 Task: Create a task  Compatibility issues with different web browsers , assign it to team member softage.10@softage.net in the project ZirconTech and update the status of the task to  On Track  , set the priority of the task to Low.
Action: Mouse moved to (43, 296)
Screenshot: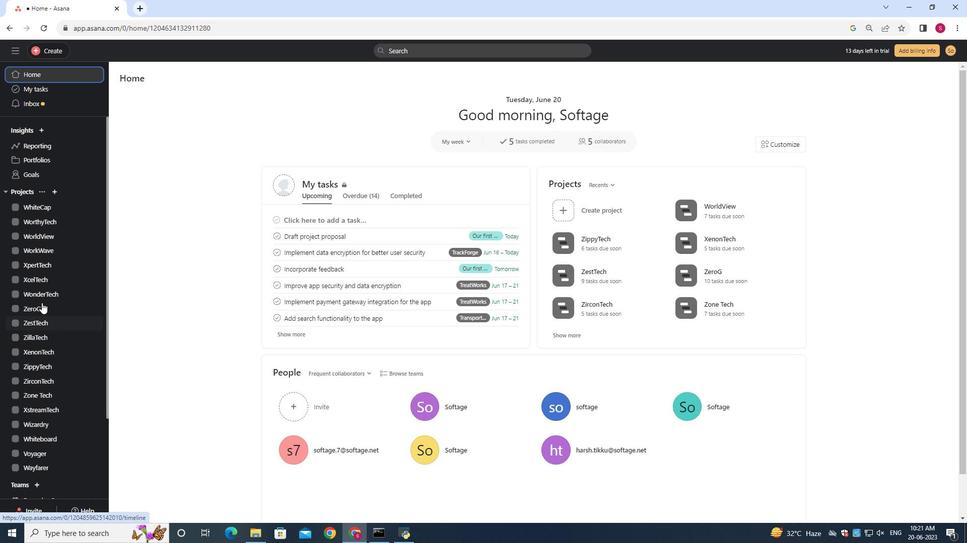 
Action: Mouse scrolled (43, 296) with delta (0, 0)
Screenshot: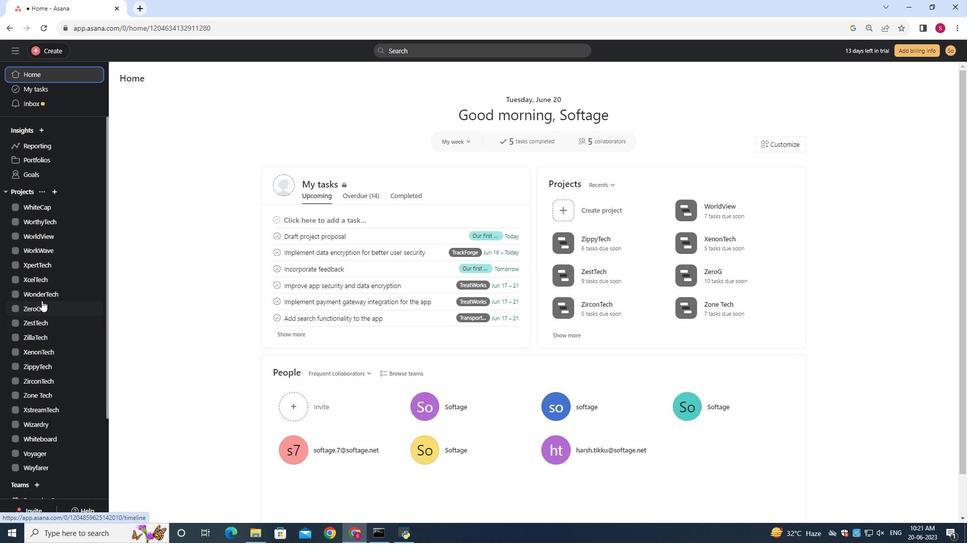 
Action: Mouse moved to (43, 294)
Screenshot: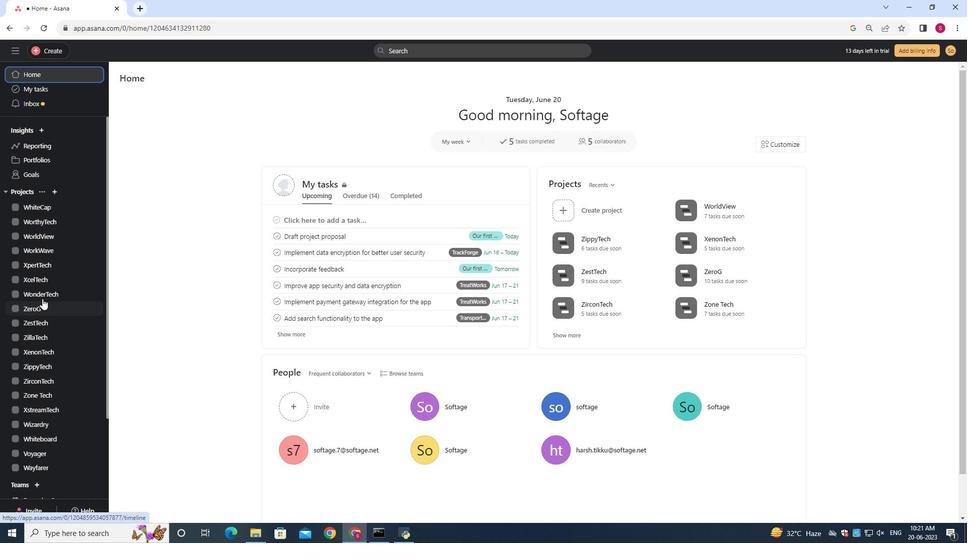 
Action: Mouse scrolled (43, 295) with delta (0, 0)
Screenshot: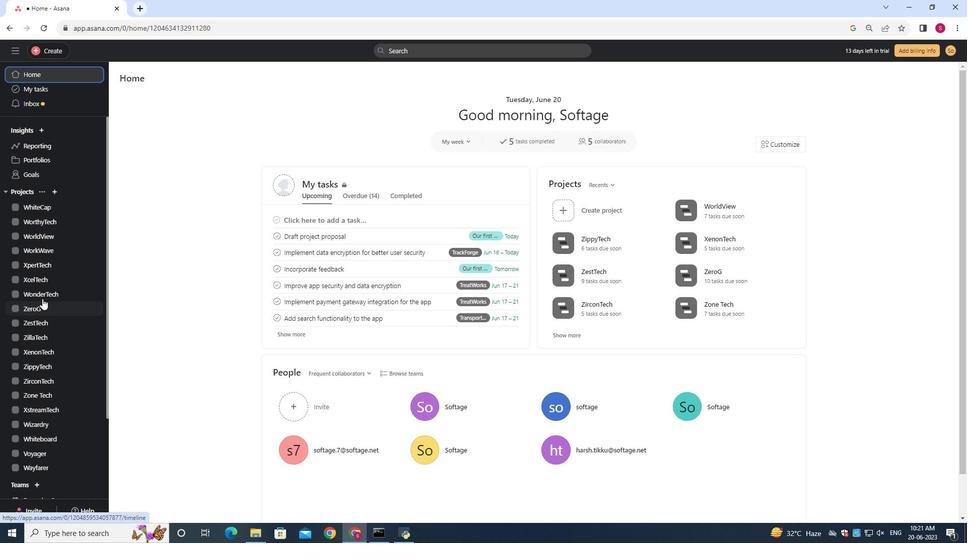 
Action: Mouse moved to (49, 281)
Screenshot: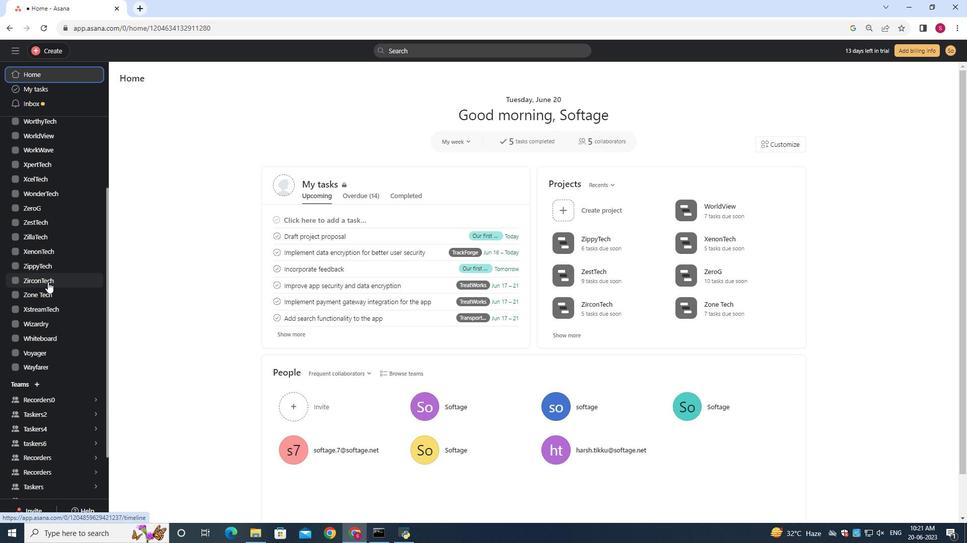 
Action: Mouse pressed left at (49, 281)
Screenshot: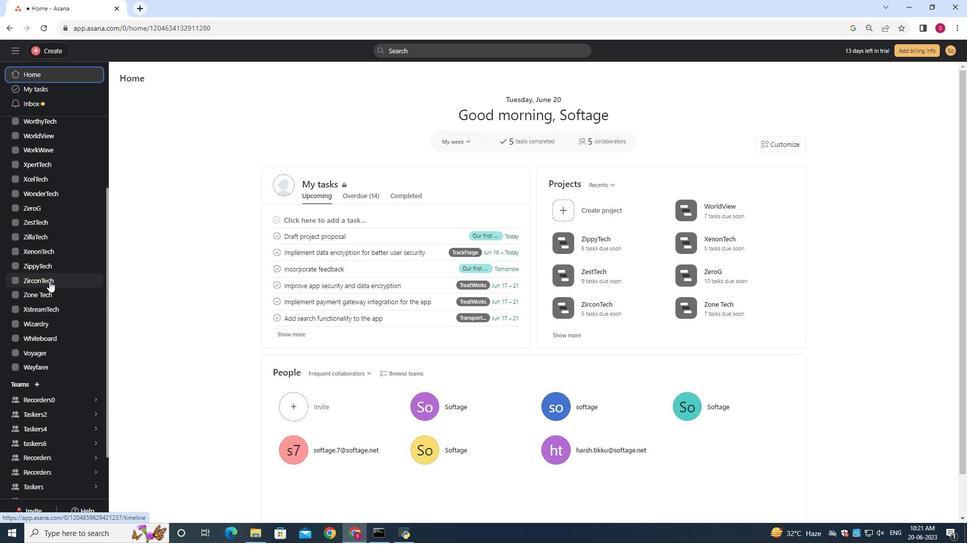 
Action: Mouse moved to (143, 124)
Screenshot: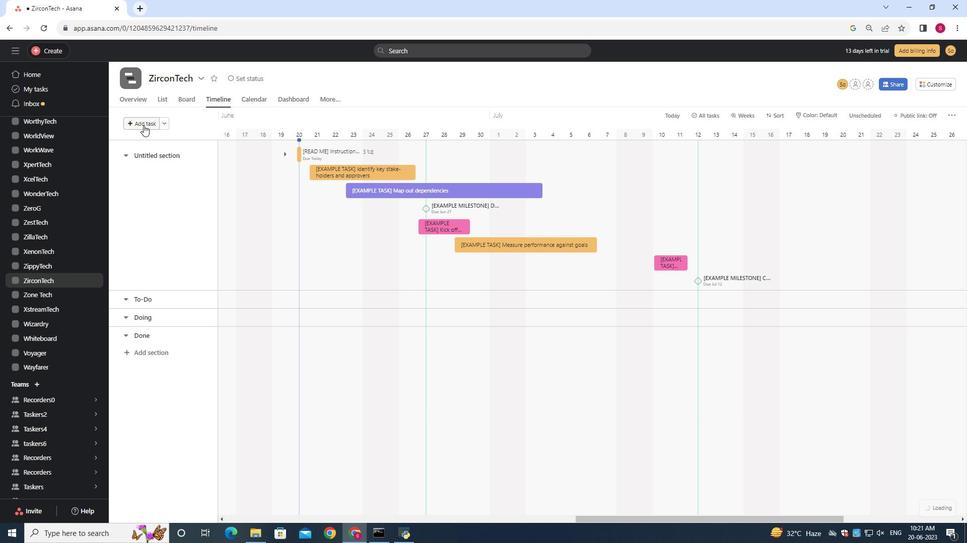 
Action: Mouse pressed left at (143, 124)
Screenshot: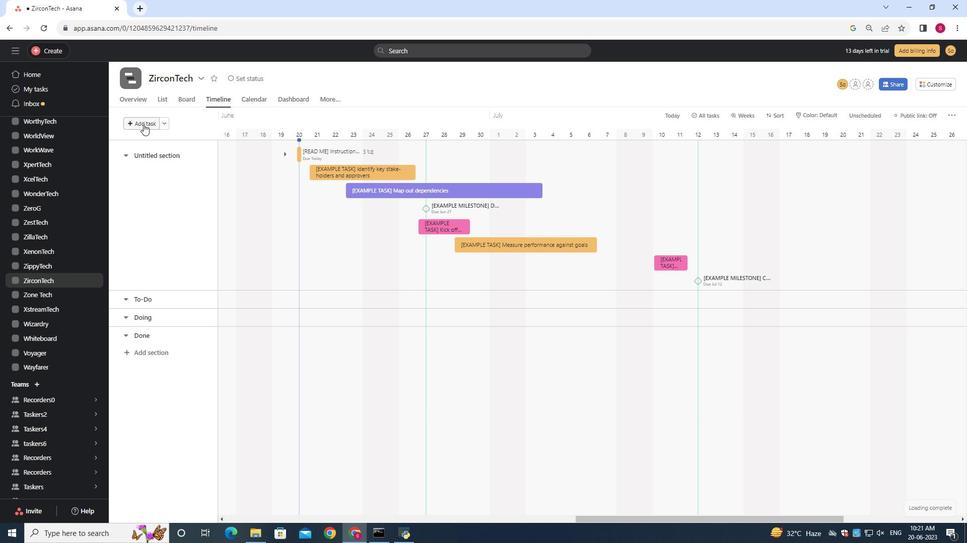 
Action: Key pressed <Key.shift>Compatibility<Key.space><Key.shift>issue<Key.space>with<Key.space>different<Key.space>web<Key.space>browsers
Screenshot: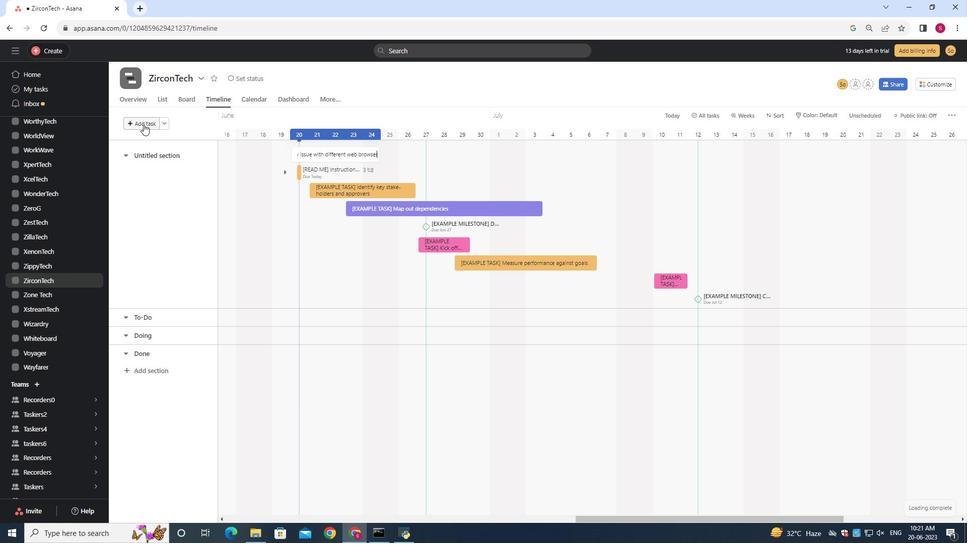 
Action: Mouse moved to (357, 148)
Screenshot: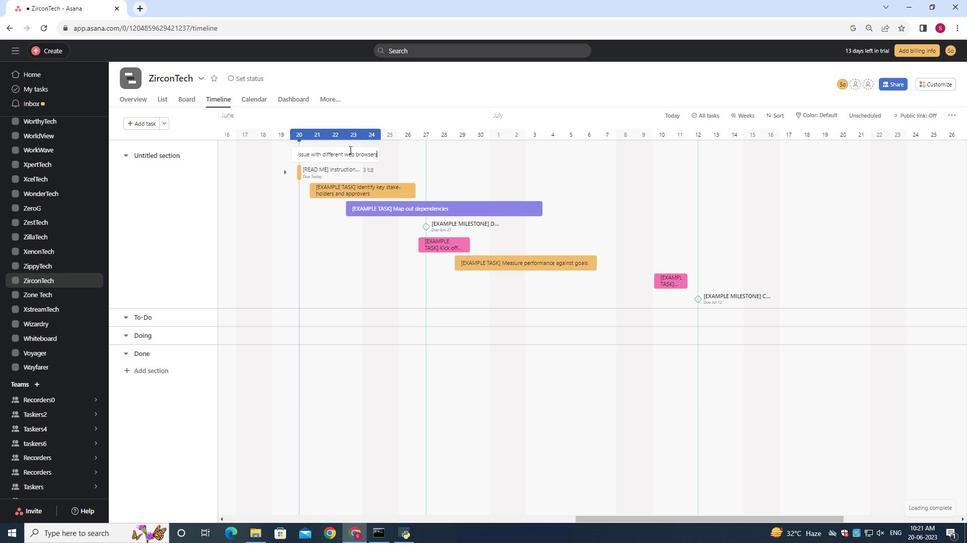 
Action: Mouse pressed left at (357, 148)
Screenshot: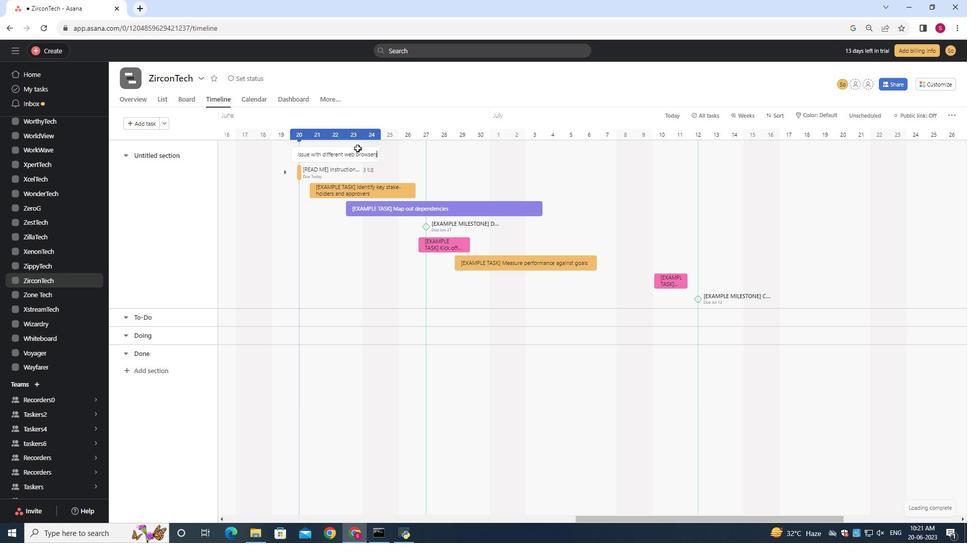 
Action: Mouse moved to (352, 154)
Screenshot: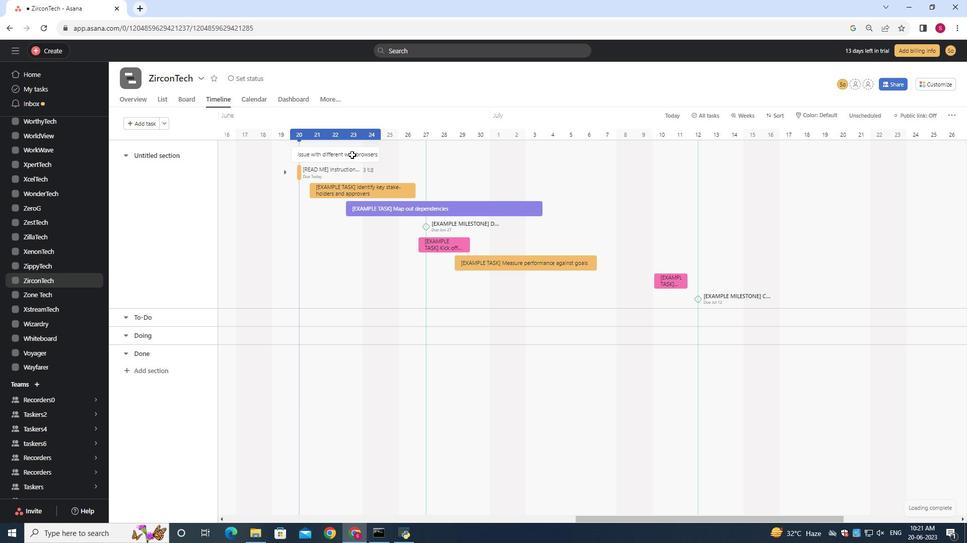 
Action: Mouse pressed left at (352, 154)
Screenshot: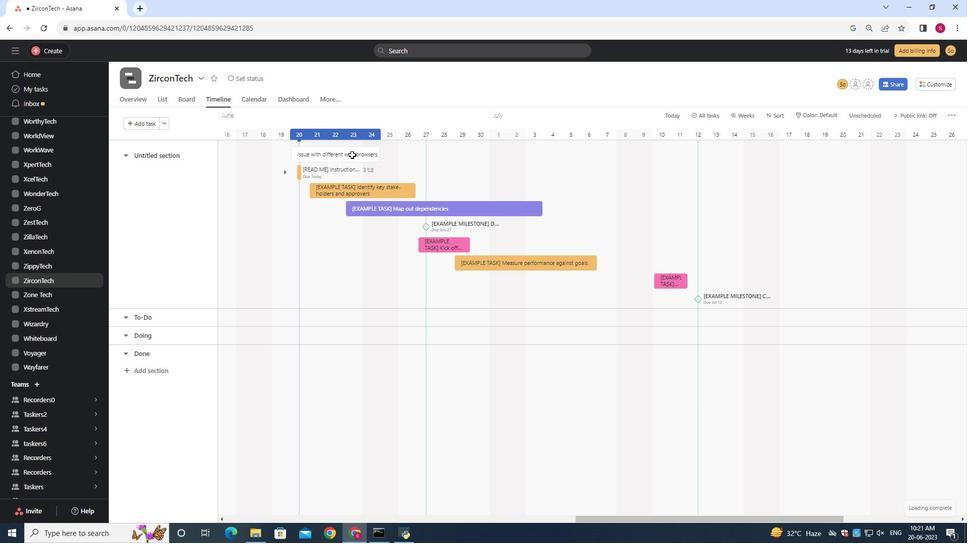 
Action: Mouse moved to (764, 171)
Screenshot: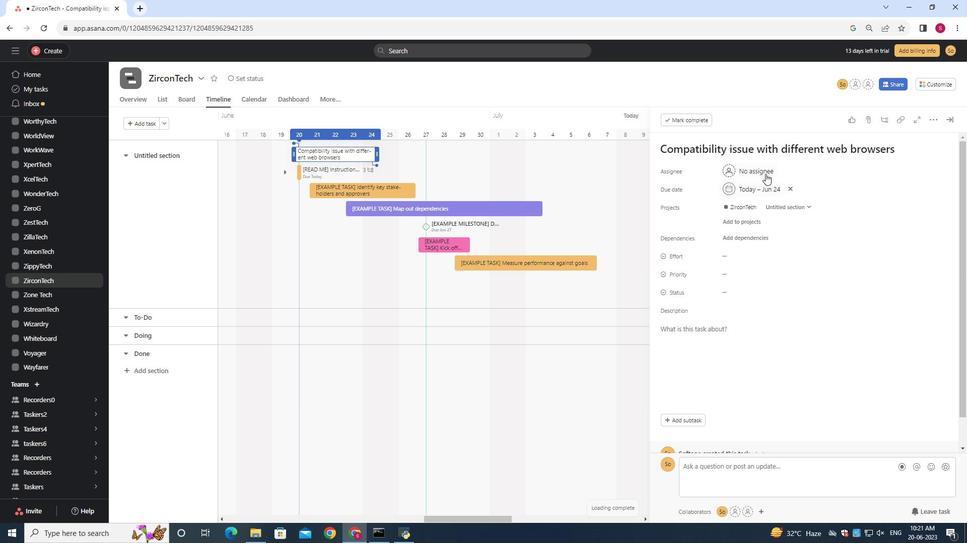 
Action: Mouse pressed left at (764, 171)
Screenshot: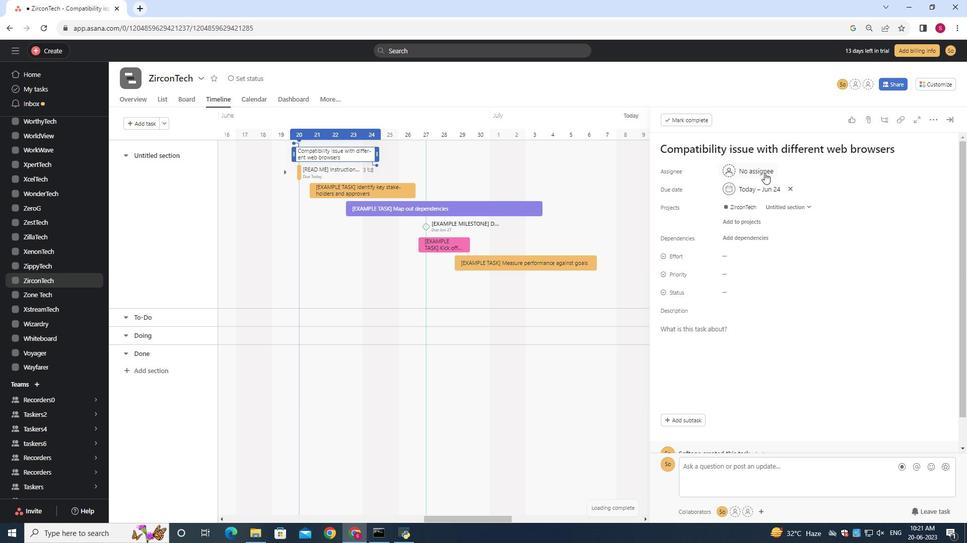 
Action: Key pressed softage.10<Key.shift>@softage.net
Screenshot: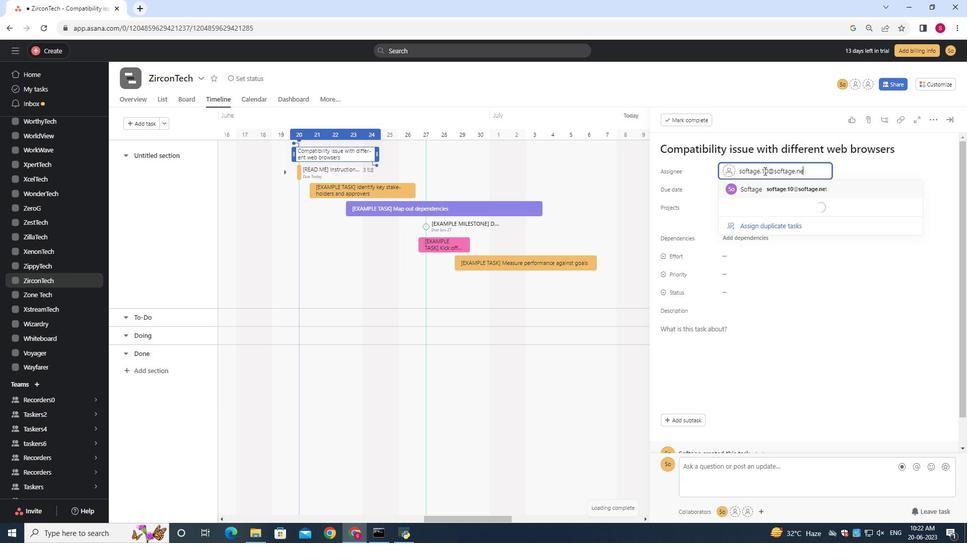 
Action: Mouse moved to (791, 186)
Screenshot: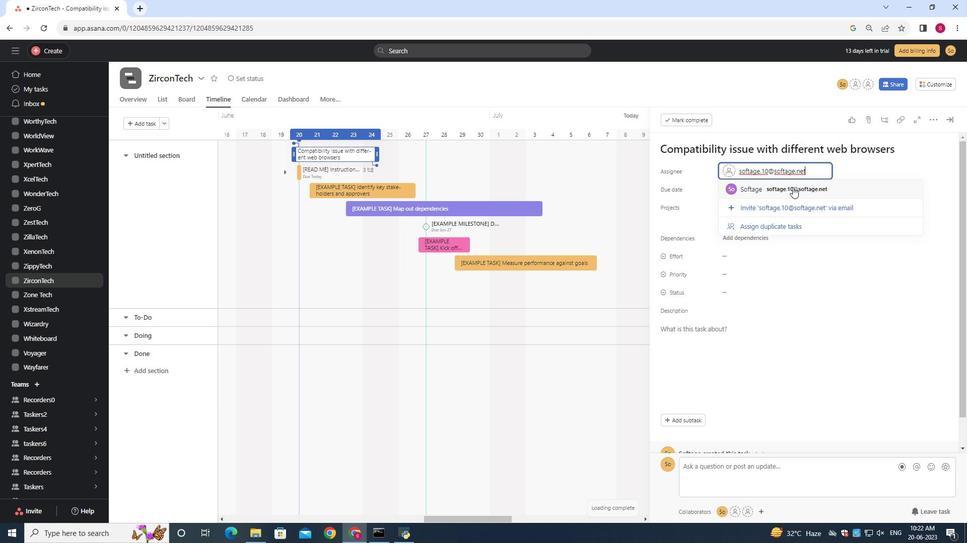 
Action: Mouse pressed left at (791, 186)
Screenshot: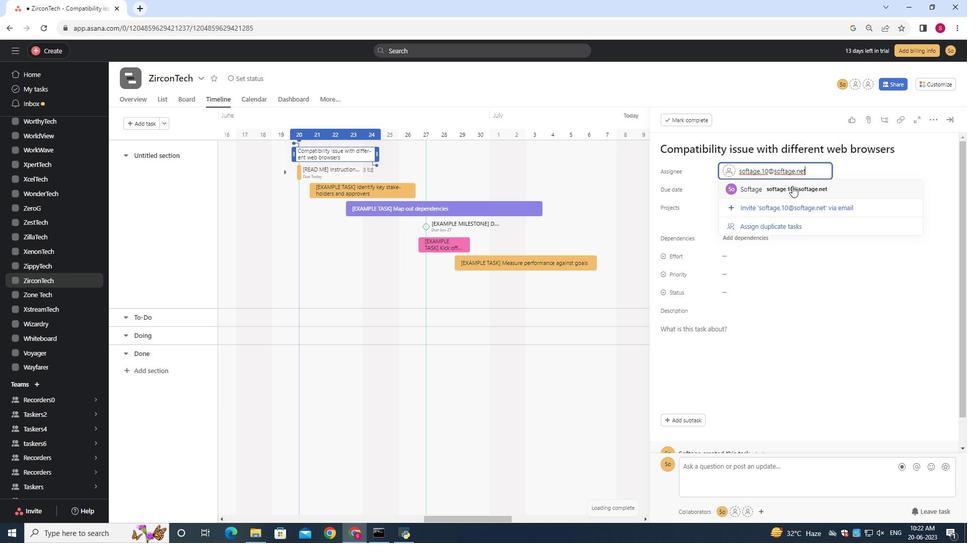 
Action: Mouse moved to (725, 293)
Screenshot: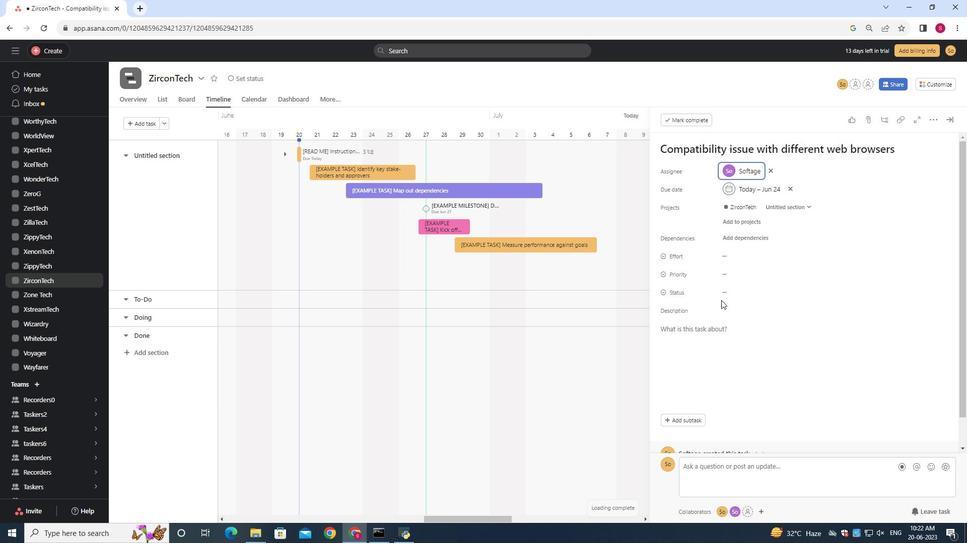 
Action: Mouse pressed left at (725, 293)
Screenshot: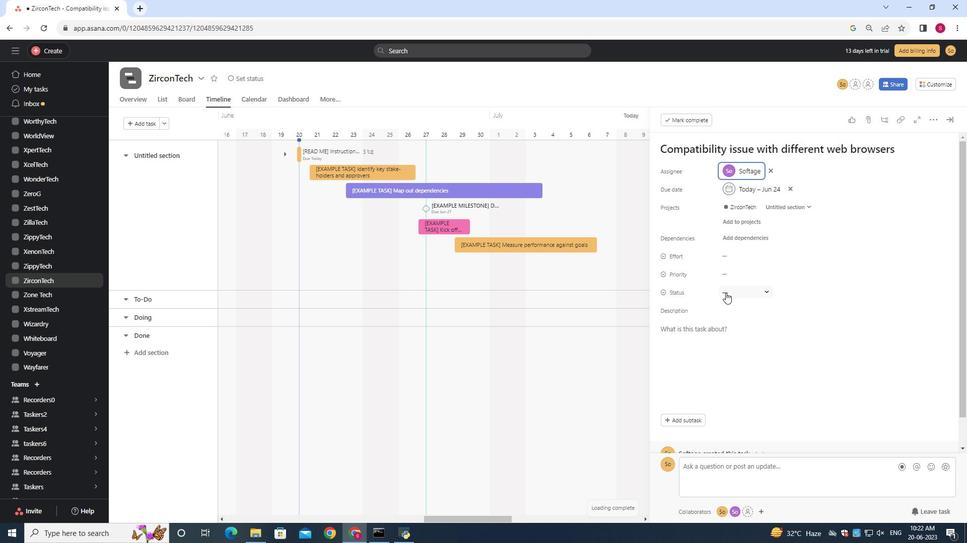 
Action: Mouse moved to (747, 319)
Screenshot: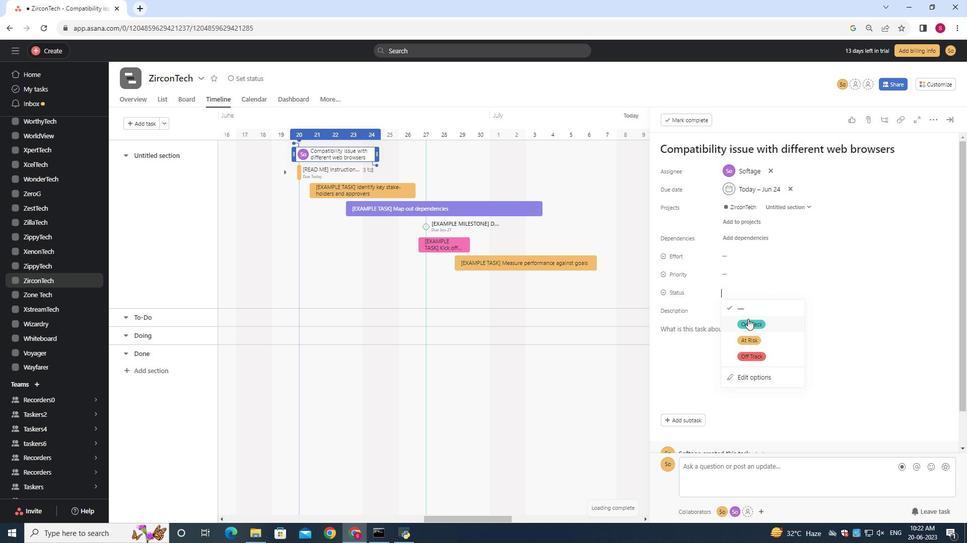 
Action: Mouse pressed left at (747, 319)
Screenshot: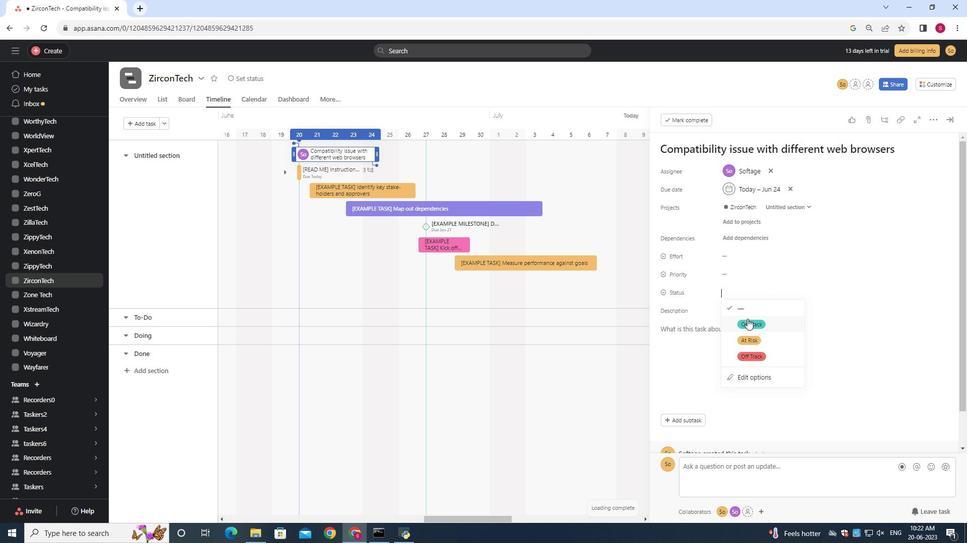 
Action: Mouse moved to (731, 275)
Screenshot: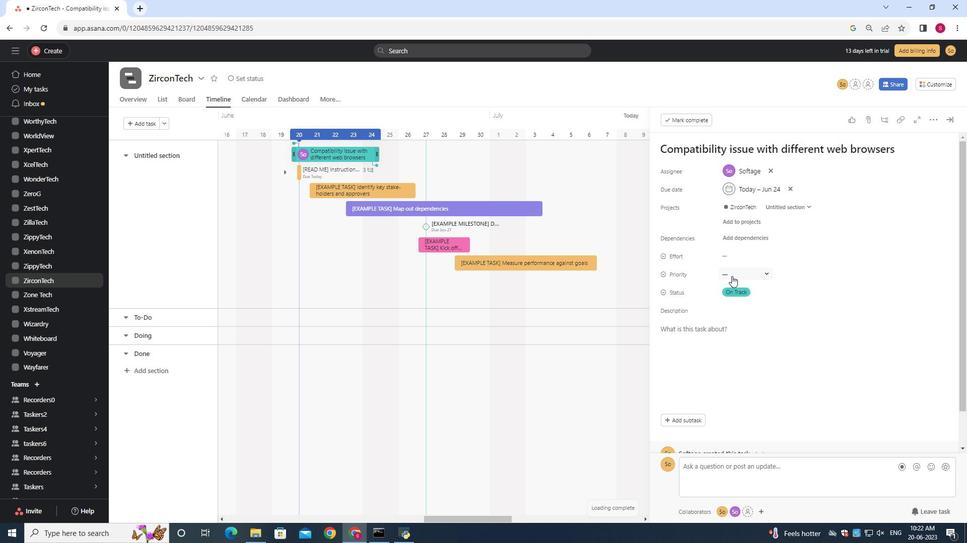 
Action: Mouse pressed left at (731, 275)
Screenshot: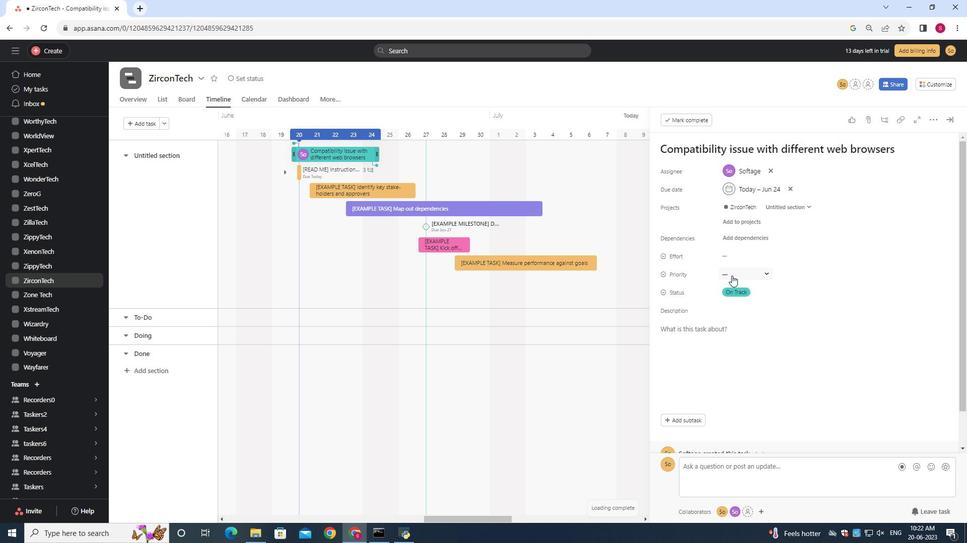 
Action: Mouse moved to (747, 332)
Screenshot: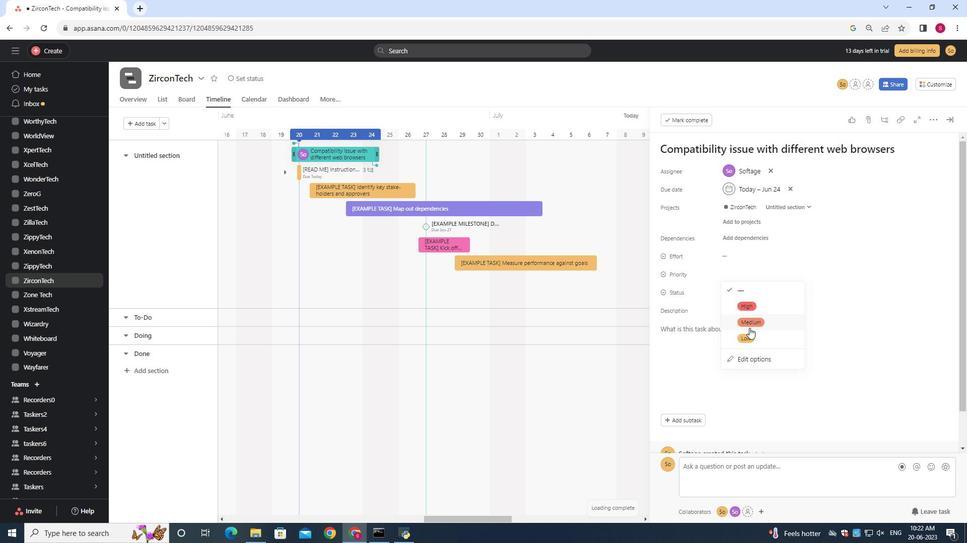 
Action: Mouse pressed left at (747, 332)
Screenshot: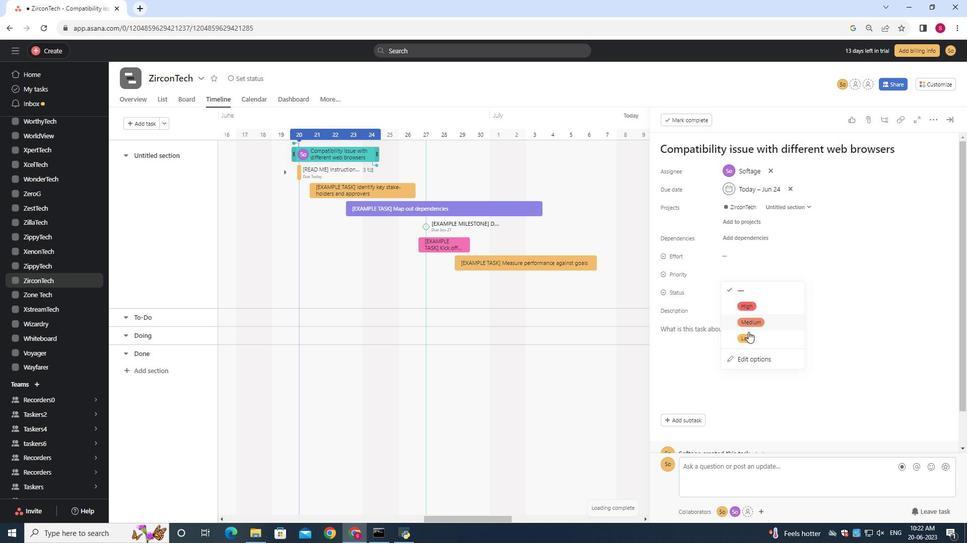 
Action: Mouse moved to (724, 281)
Screenshot: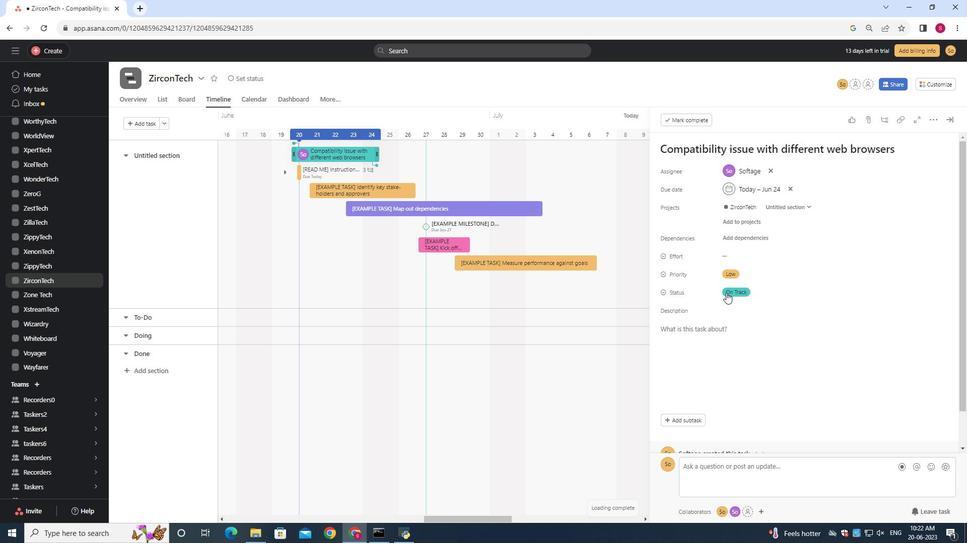 
